 Task: Create a task  Fix issue causing mobile app to crash when device is low on memory , assign it to team member softage.7@softage.net in the project TracePlan and update the status of the task to  At Risk , set the priority of the task to Medium.
Action: Mouse moved to (61, 323)
Screenshot: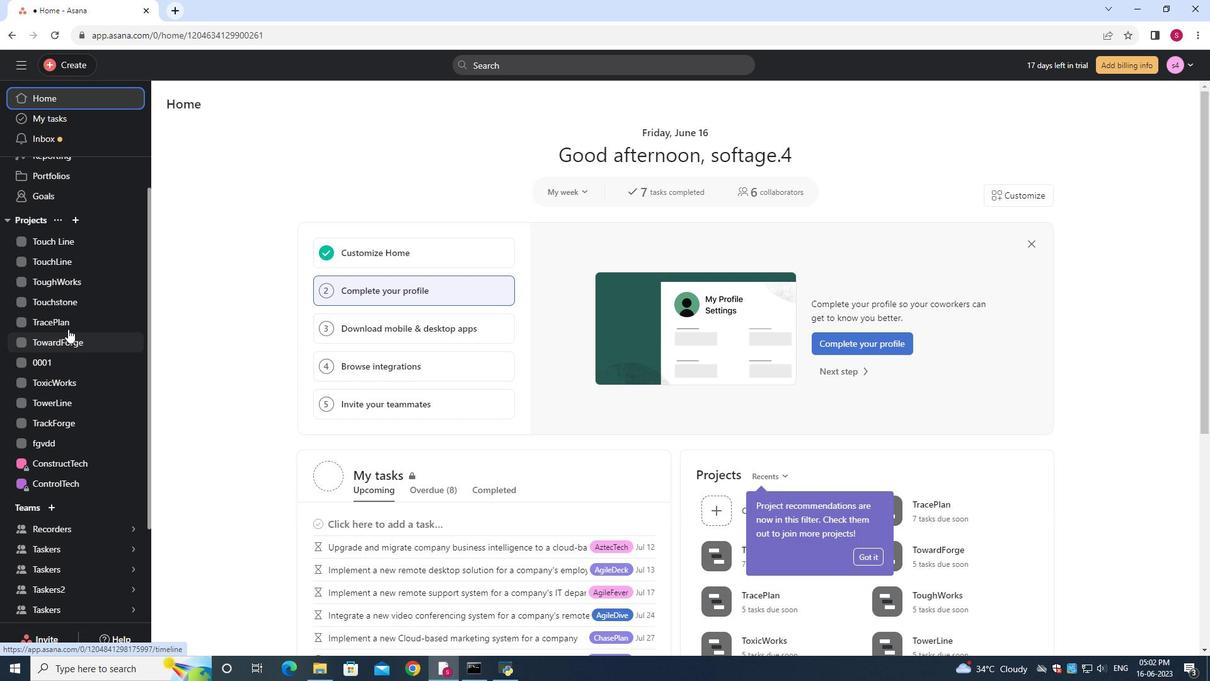 
Action: Mouse pressed left at (61, 323)
Screenshot: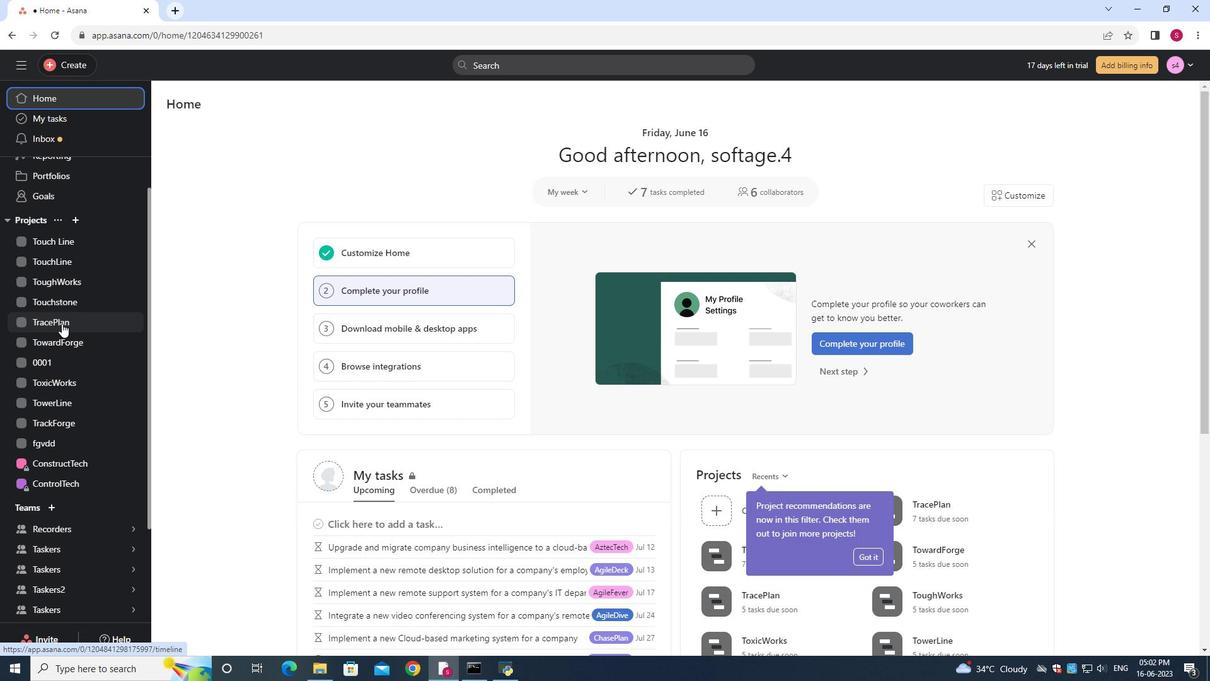 
Action: Mouse moved to (200, 164)
Screenshot: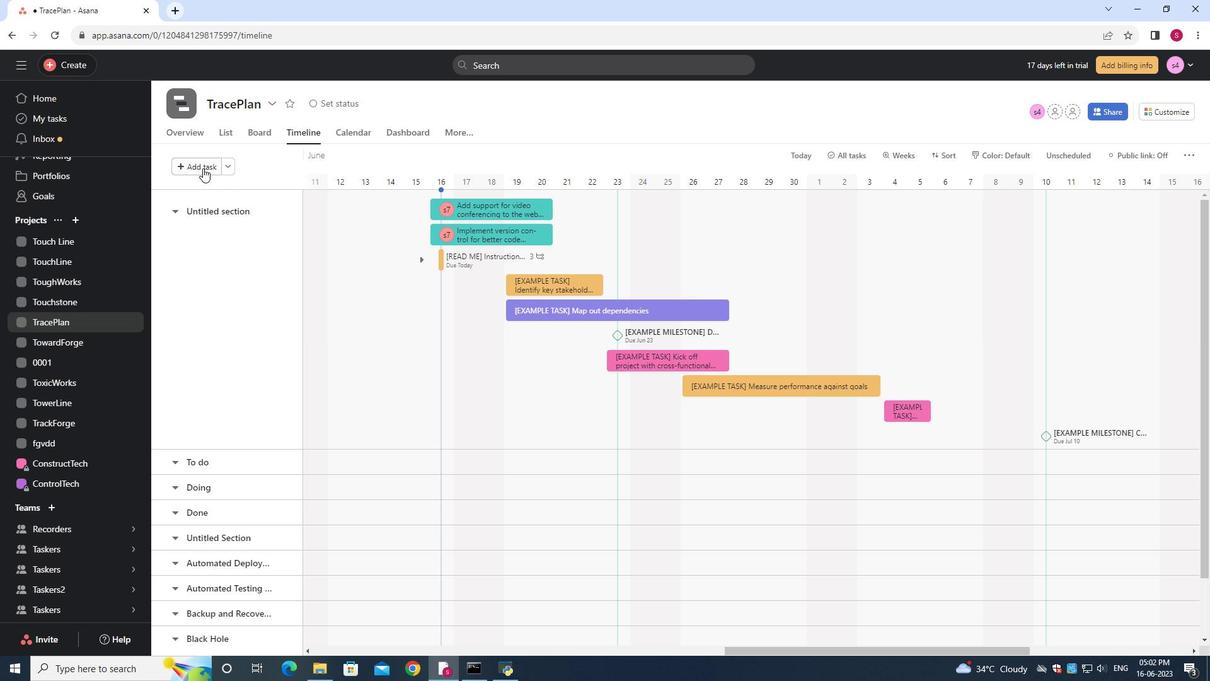 
Action: Mouse pressed left at (200, 164)
Screenshot: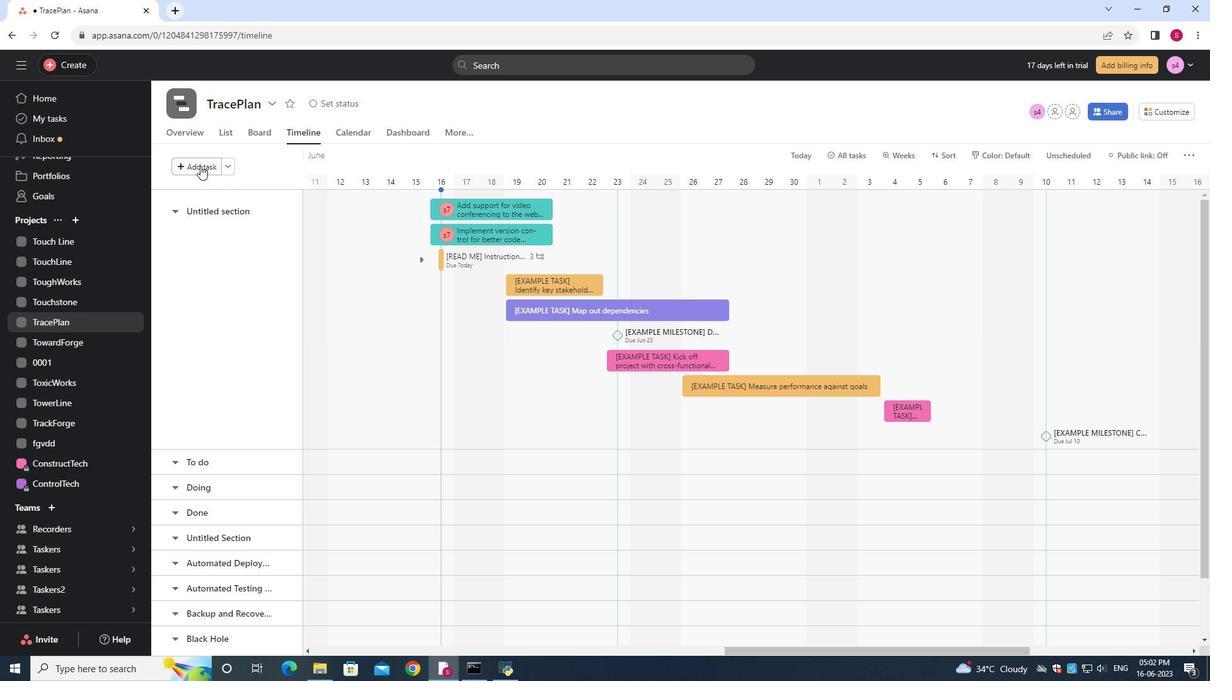 
Action: Mouse moved to (203, 165)
Screenshot: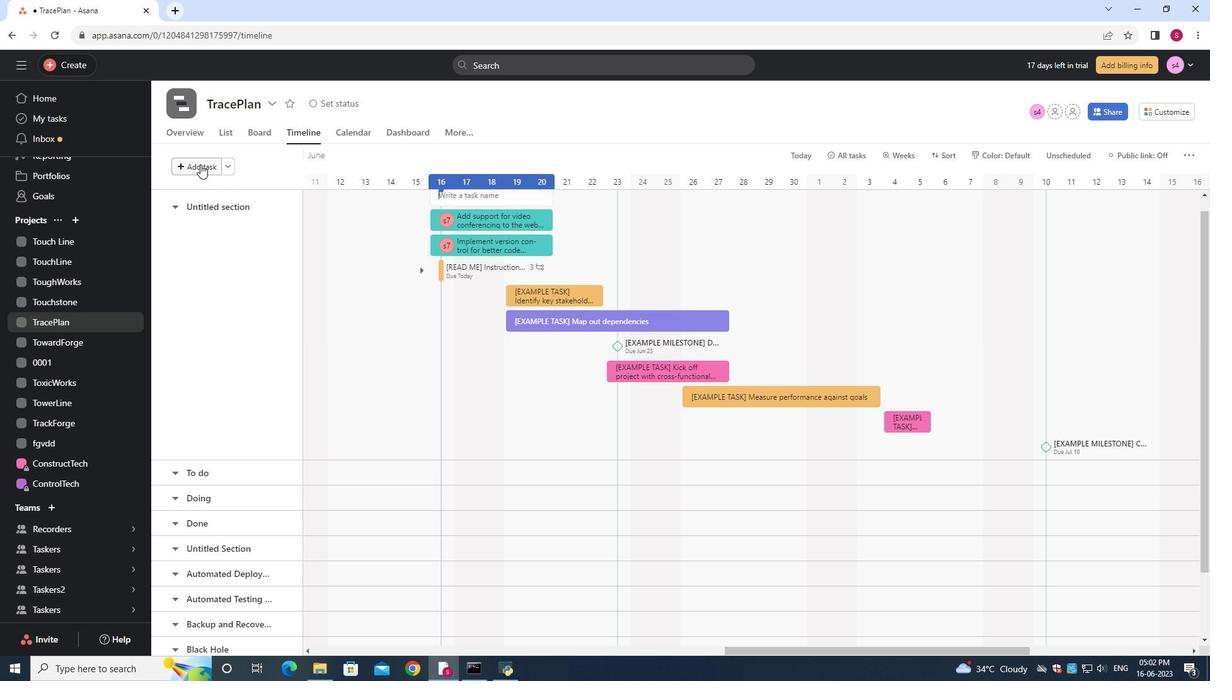 
Action: Key pressed s<Key.backspace><Key.shift><Key.shift><Key.shift><Key.shift><Key.shift><Key.shift><Key.shift><Key.shift><Key.shift><Key.shift>Fix<Key.space>issue<Key.space>causing<Key.space>mobil<Key.space>app<Key.space>to<Key.space>crash<Key.space>when<Key.space>device<Key.space>is<Key.space>low<Key.space>on<Key.space>memory
Screenshot: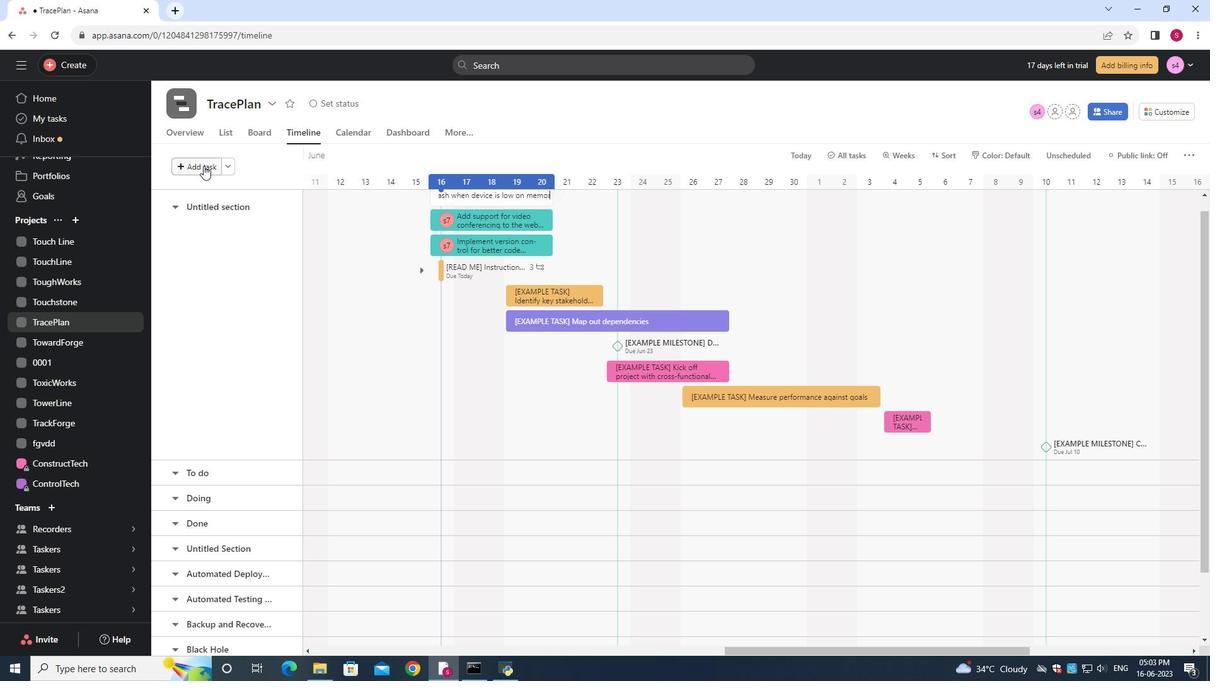 
Action: Mouse moved to (551, 193)
Screenshot: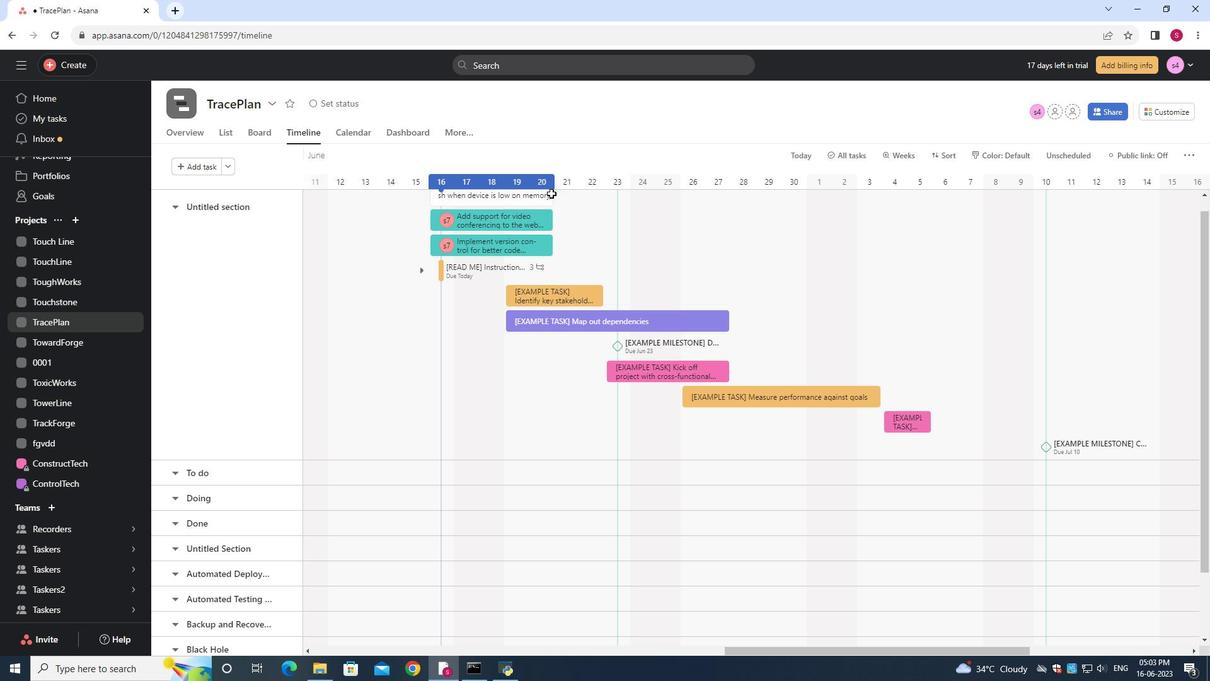 
Action: Mouse pressed left at (551, 193)
Screenshot: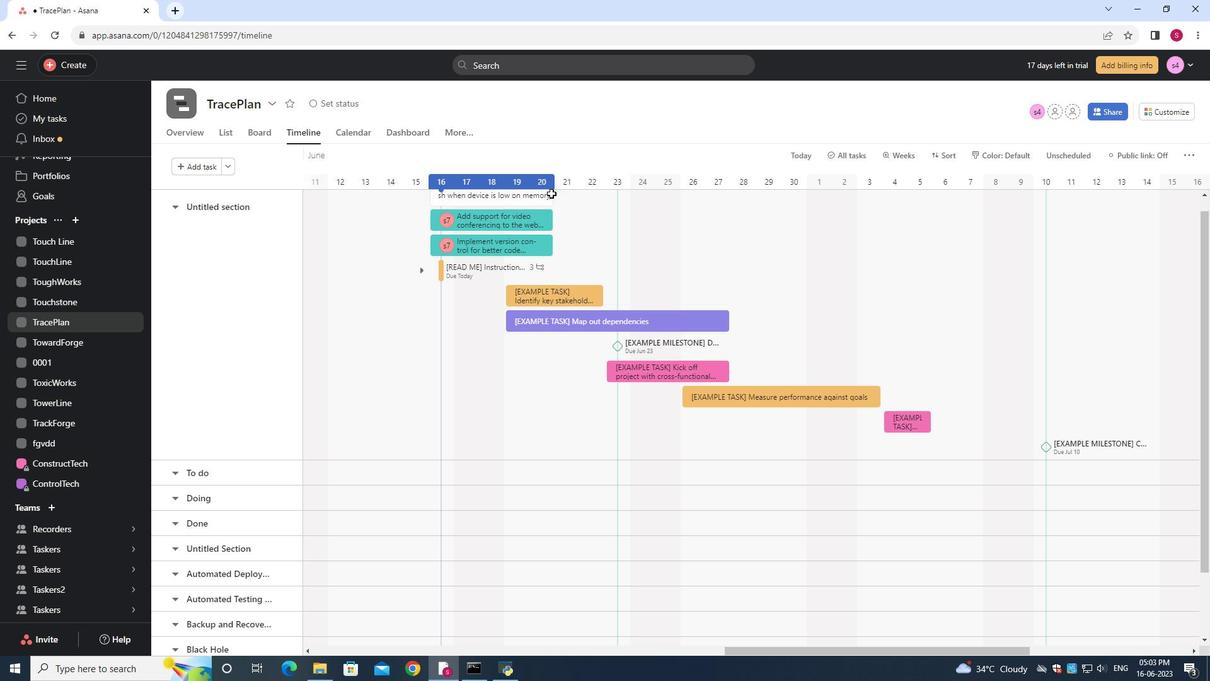 
Action: Mouse moved to (915, 250)
Screenshot: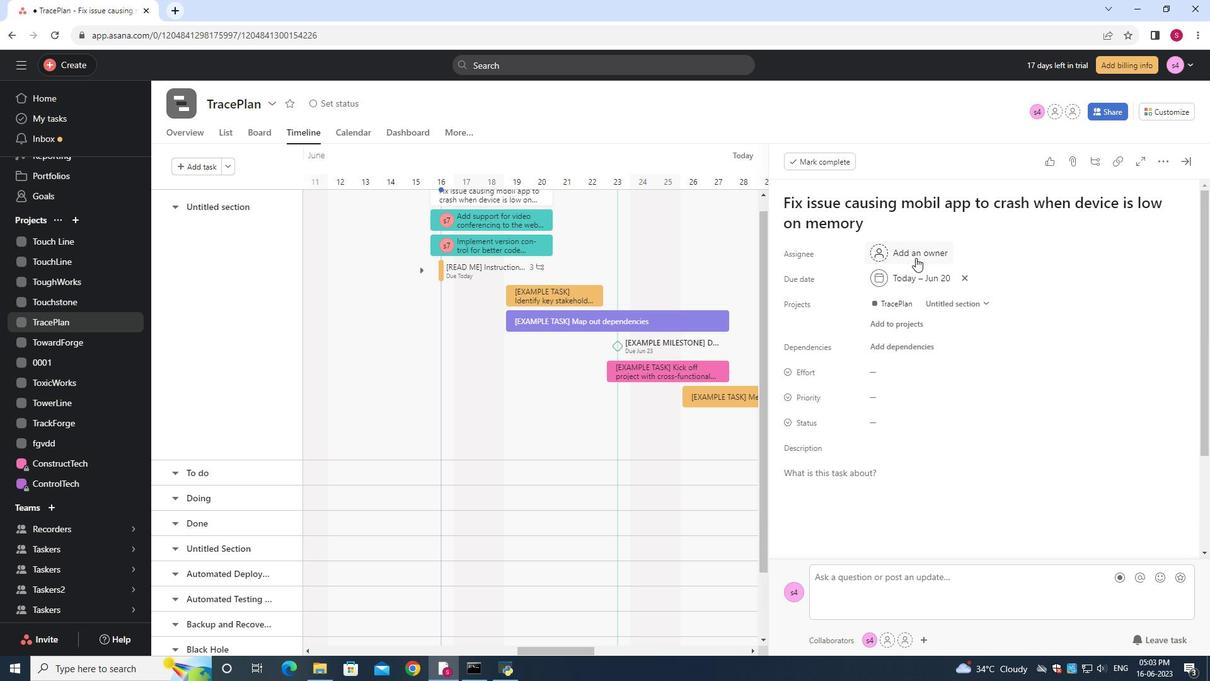 
Action: Mouse pressed left at (915, 250)
Screenshot: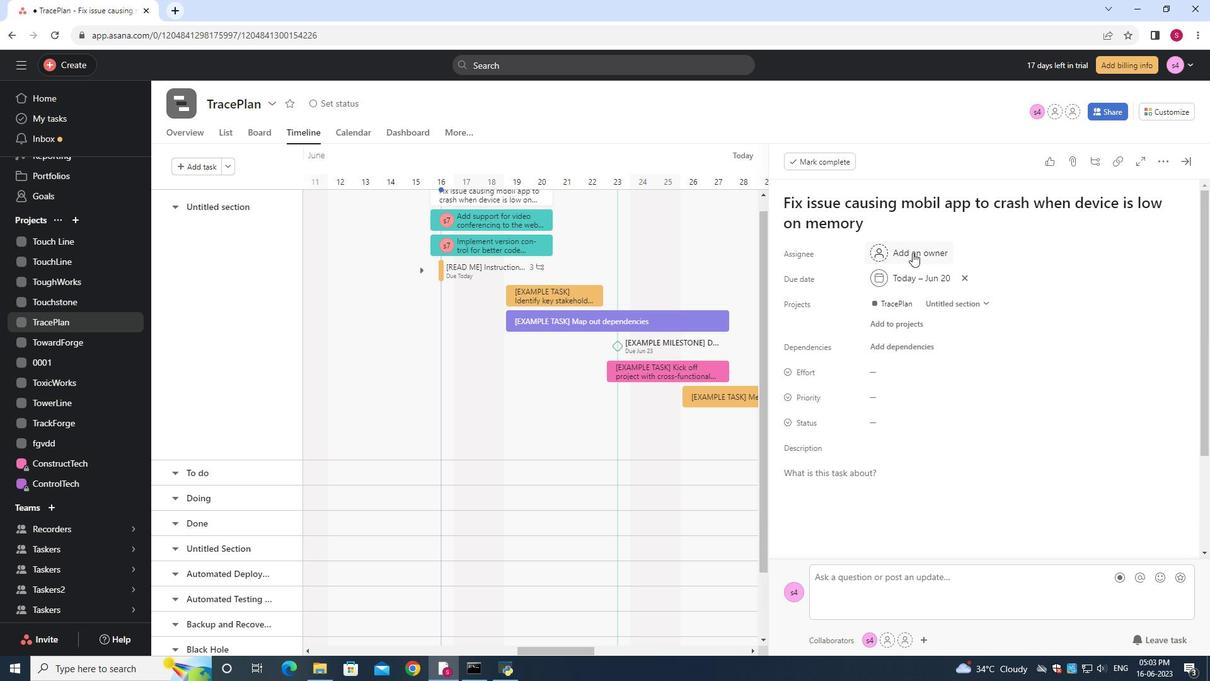 
Action: Mouse moved to (916, 251)
Screenshot: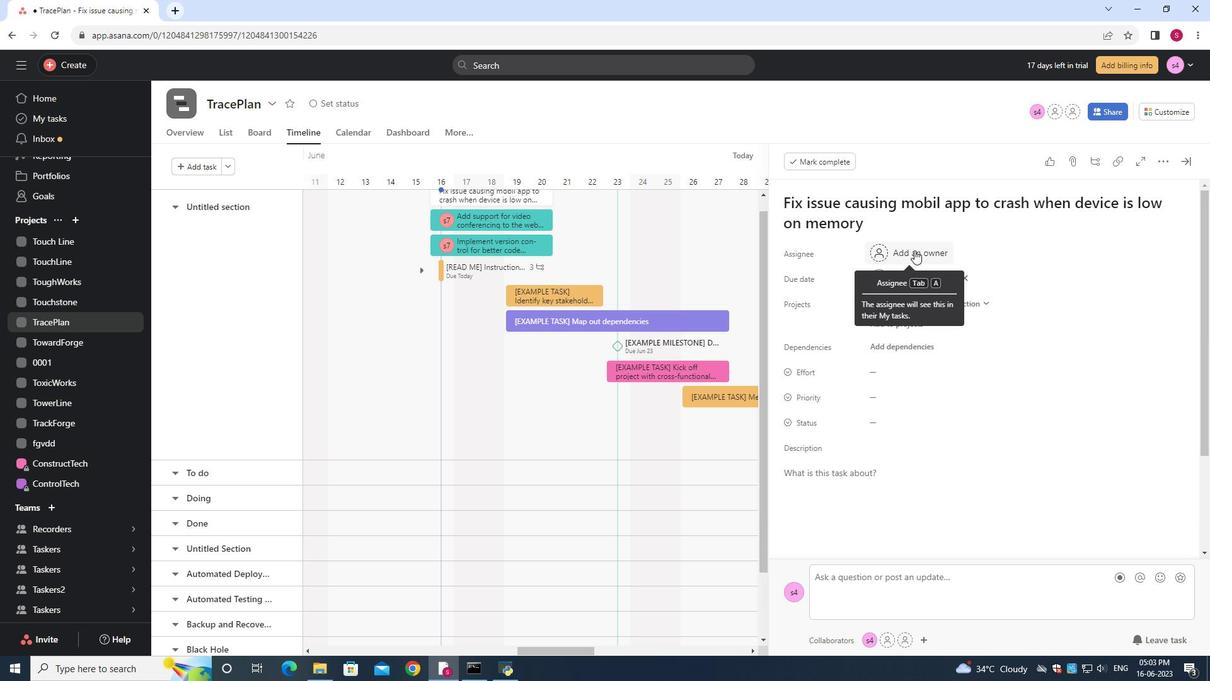 
Action: Key pressed softage.7<Key.shift>@softage.net
Screenshot: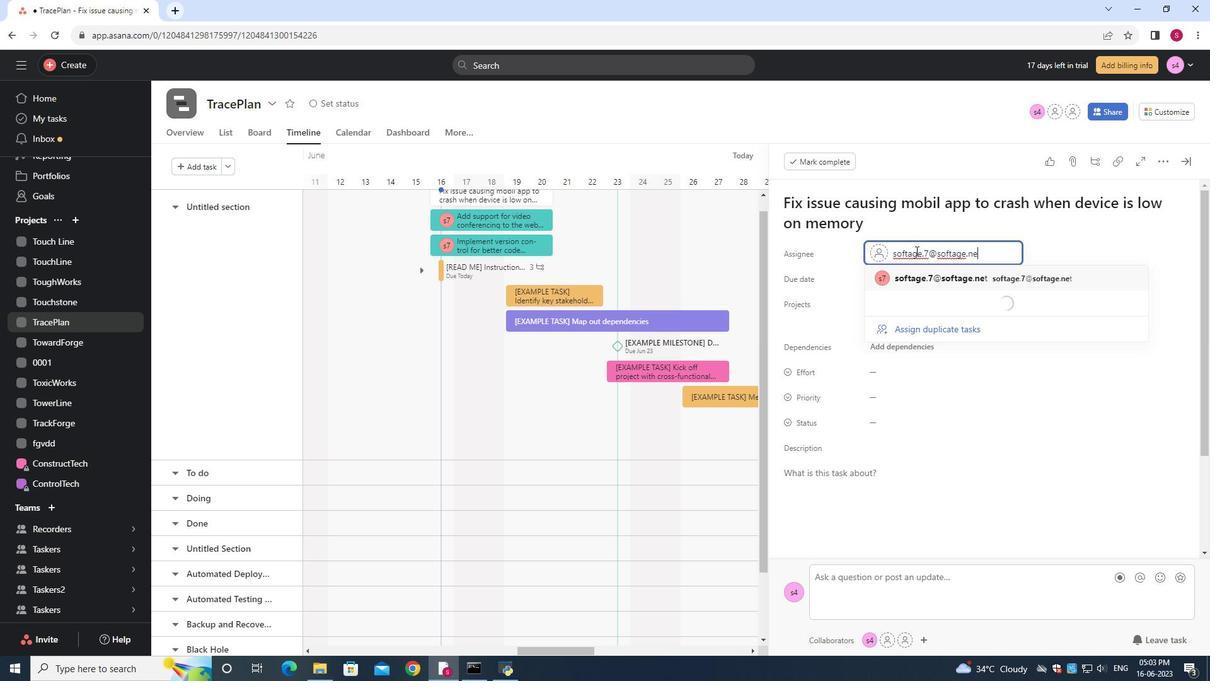
Action: Mouse moved to (956, 280)
Screenshot: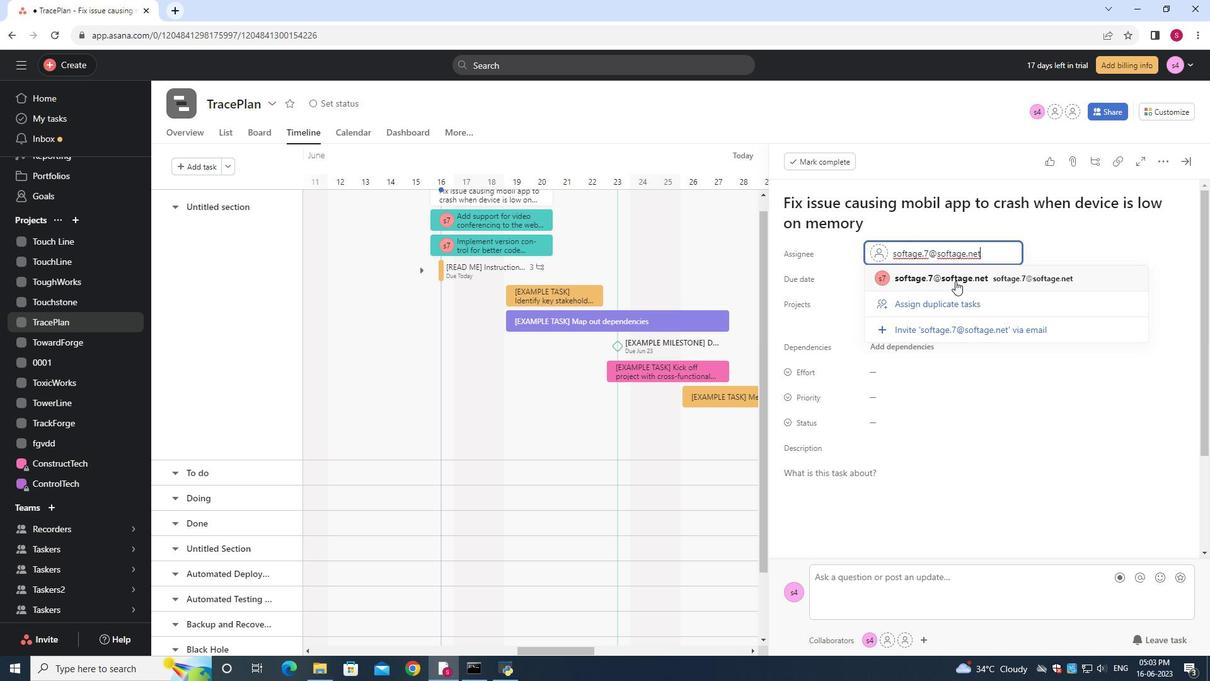 
Action: Mouse pressed left at (956, 280)
Screenshot: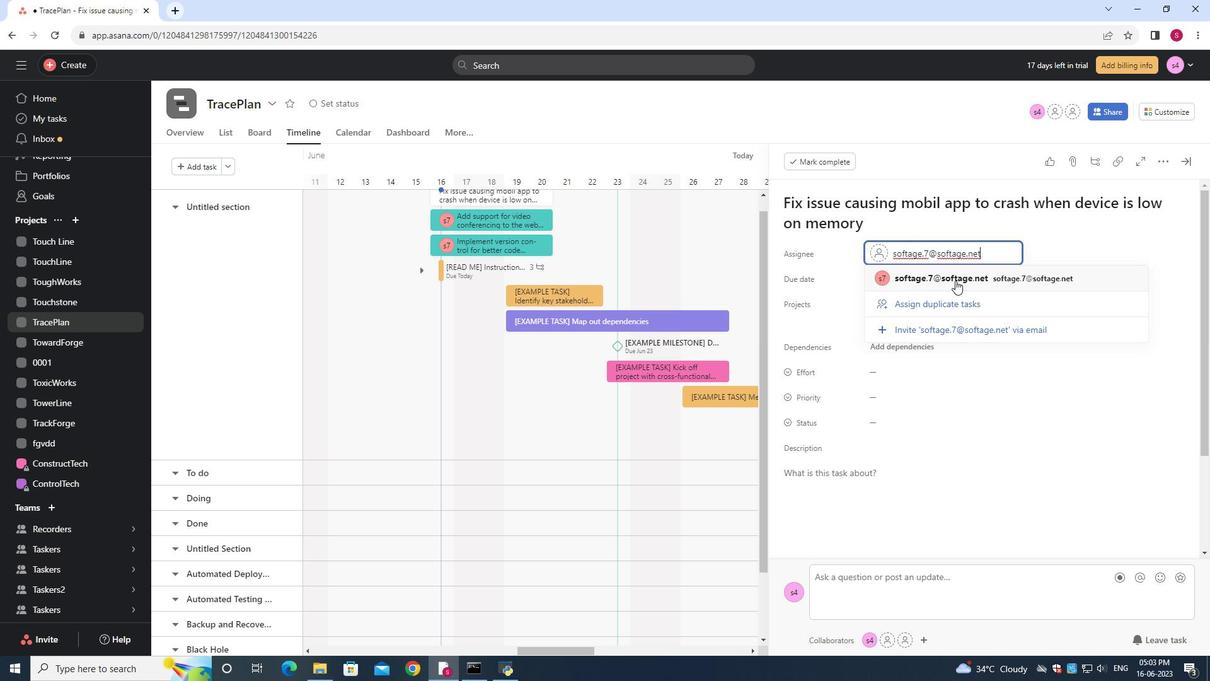
Action: Mouse moved to (882, 425)
Screenshot: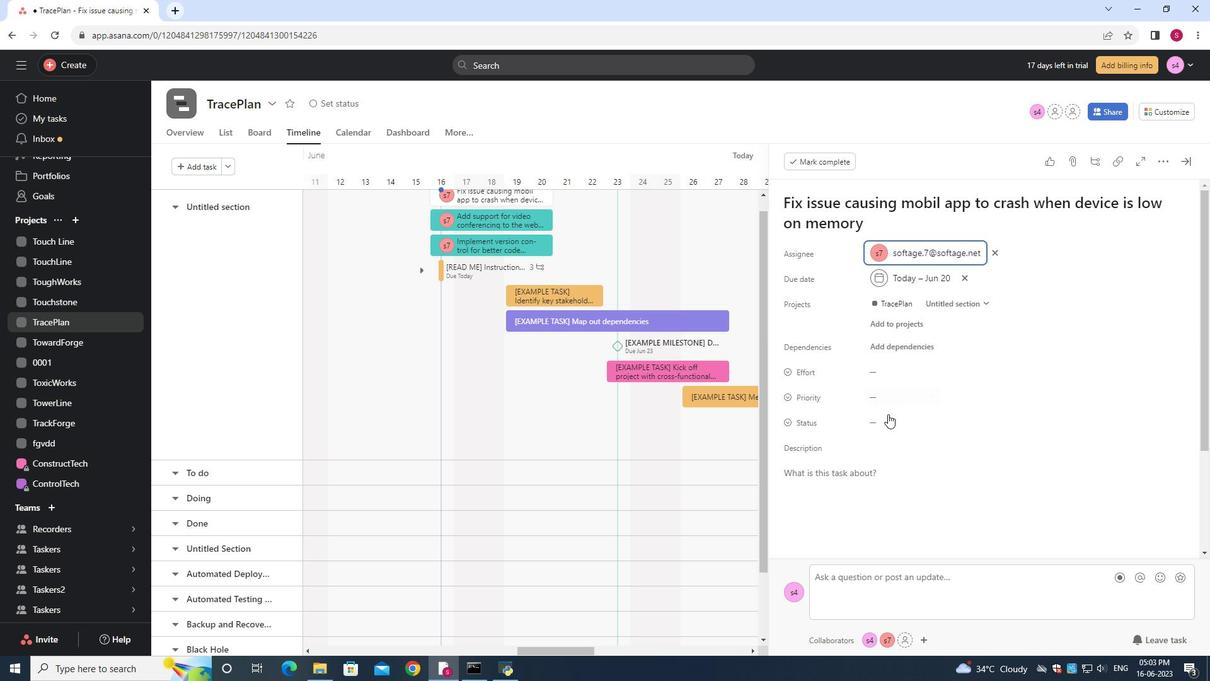 
Action: Mouse pressed left at (882, 425)
Screenshot: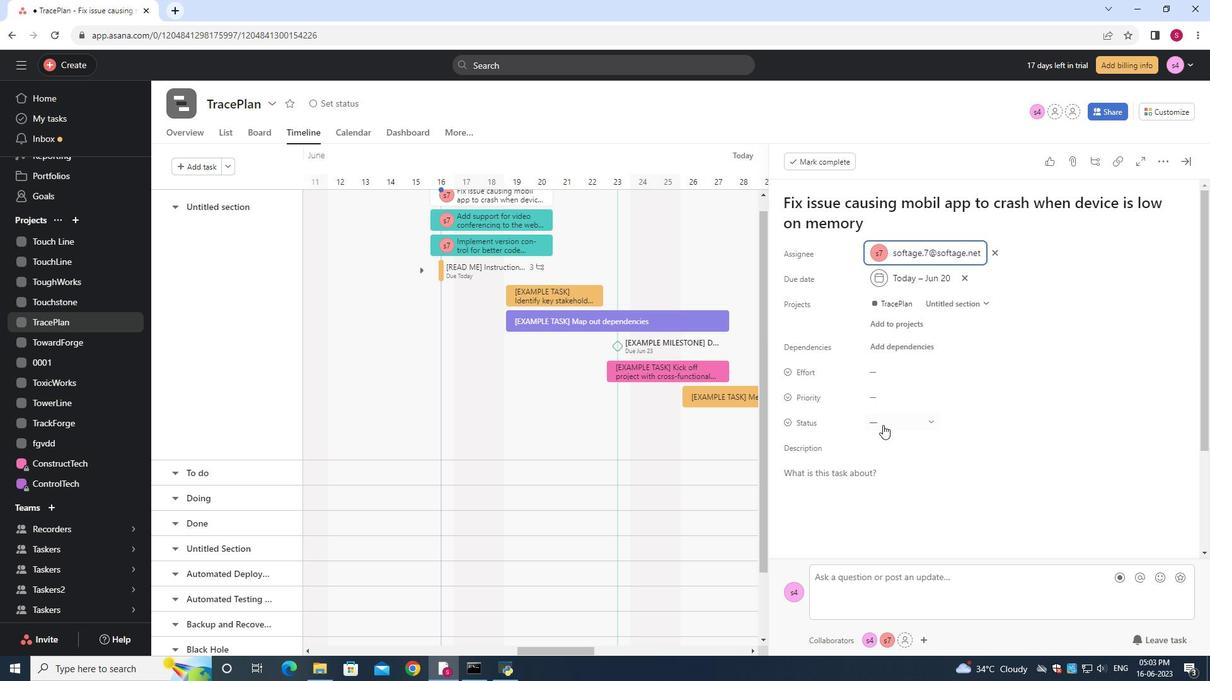 
Action: Mouse moved to (901, 484)
Screenshot: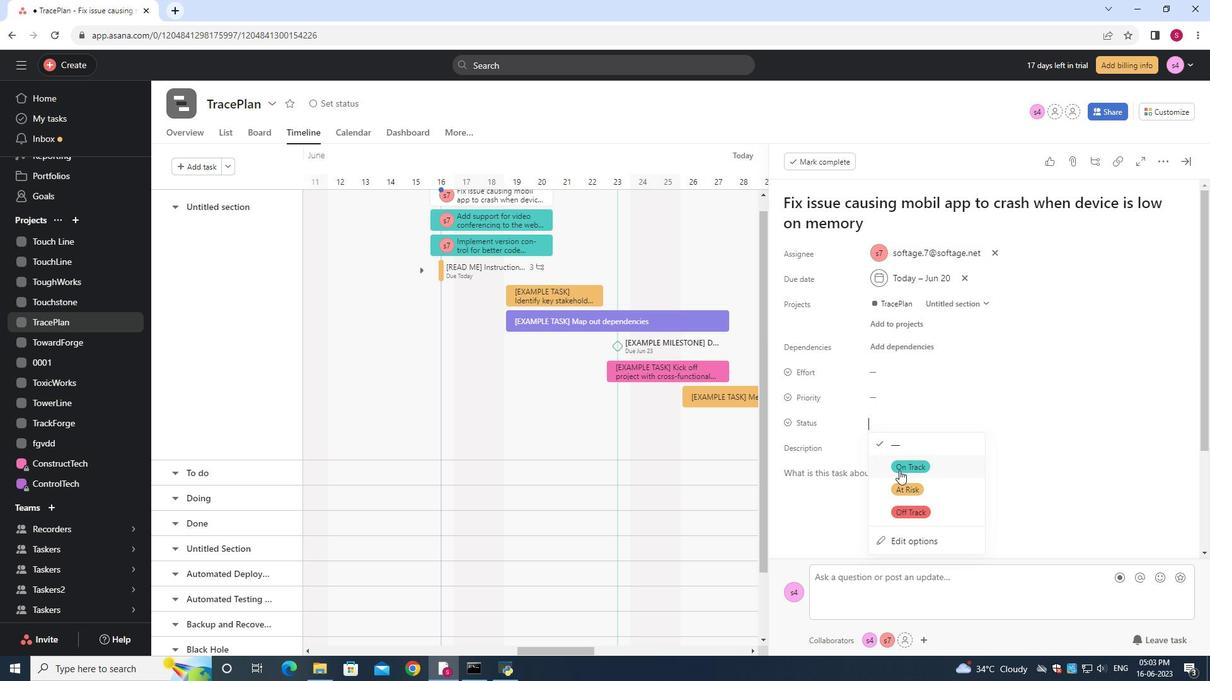 
Action: Mouse pressed left at (901, 484)
Screenshot: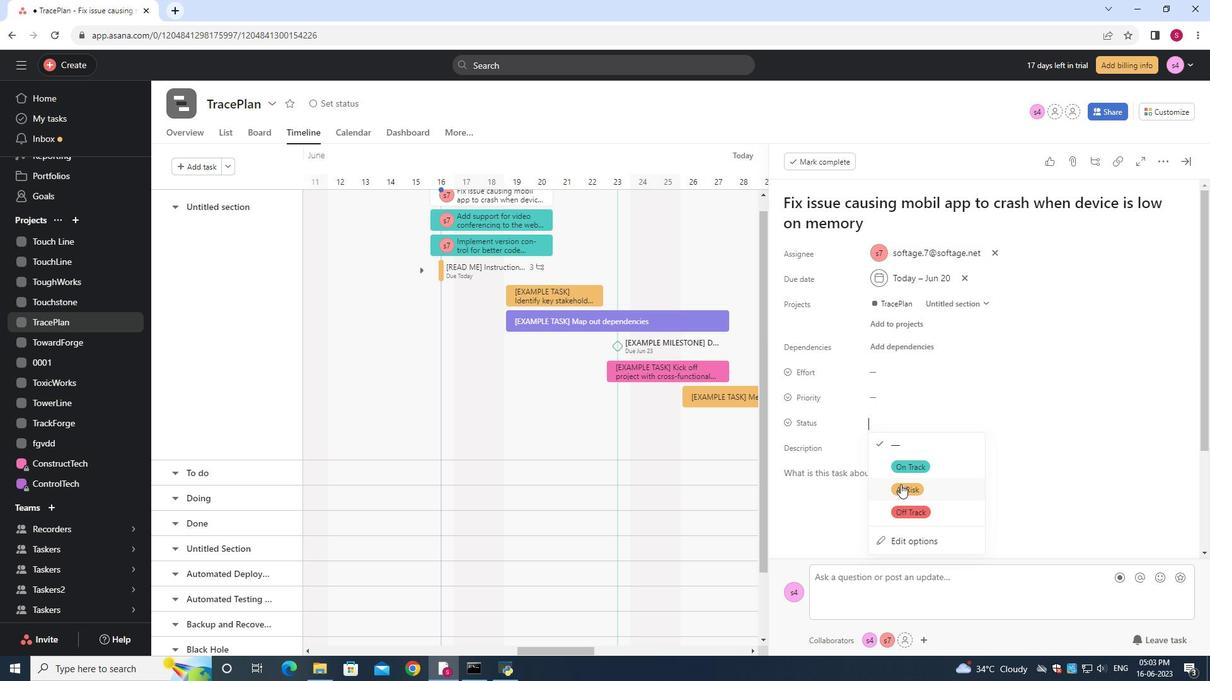 
Action: Mouse moved to (885, 397)
Screenshot: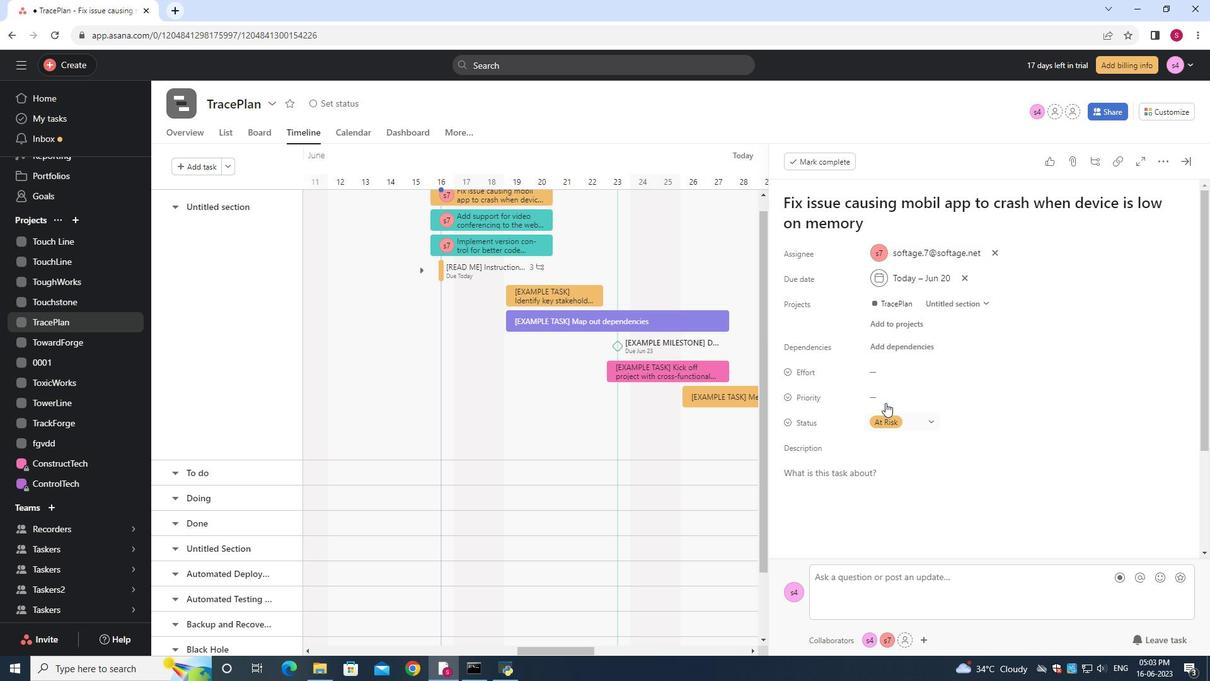 
Action: Mouse pressed left at (885, 397)
Screenshot: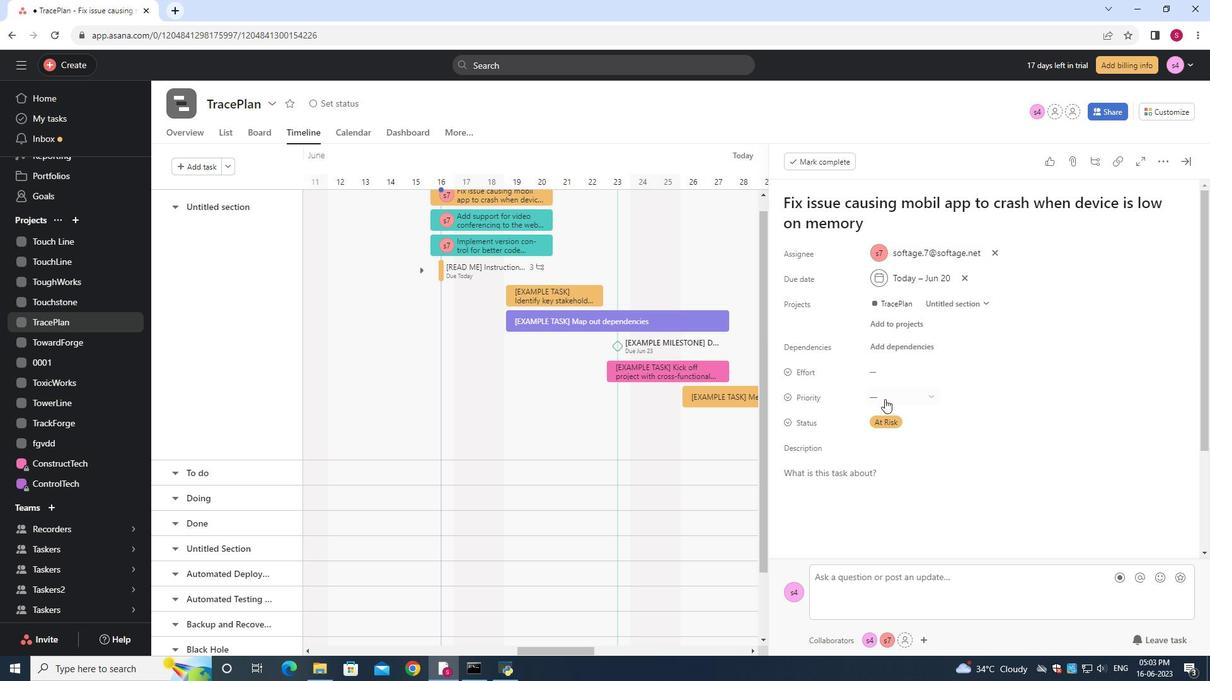 
Action: Mouse moved to (906, 457)
Screenshot: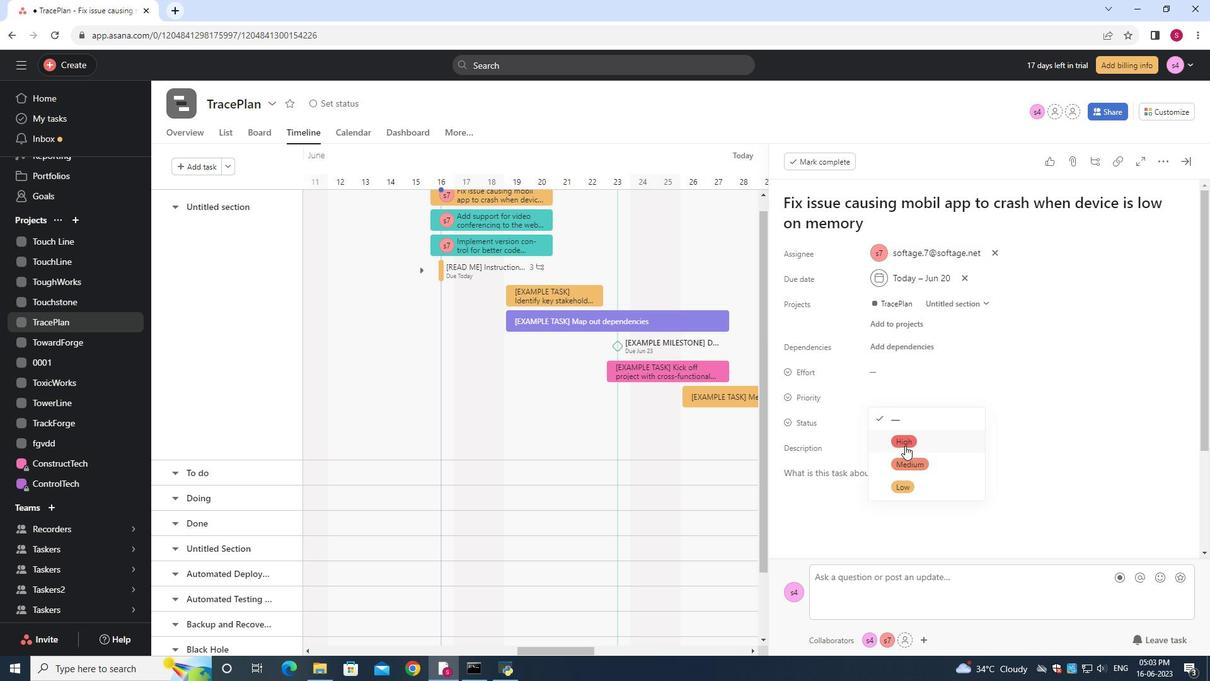 
Action: Mouse pressed left at (906, 457)
Screenshot: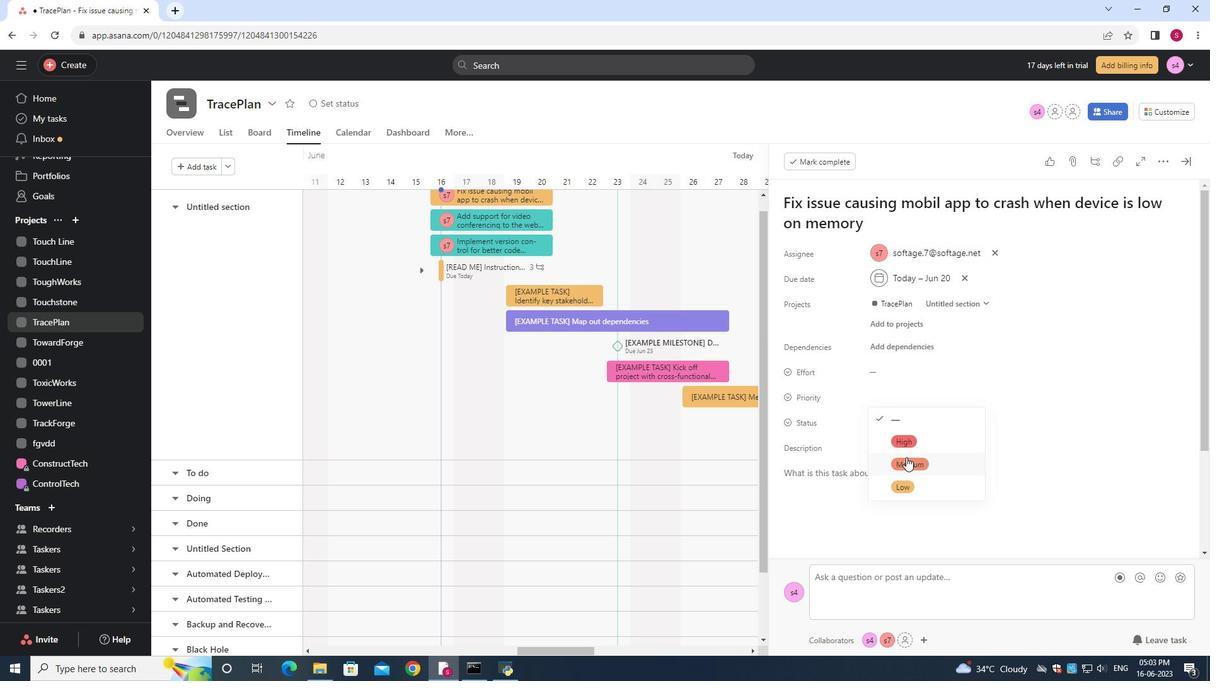 
Action: Mouse moved to (896, 392)
Screenshot: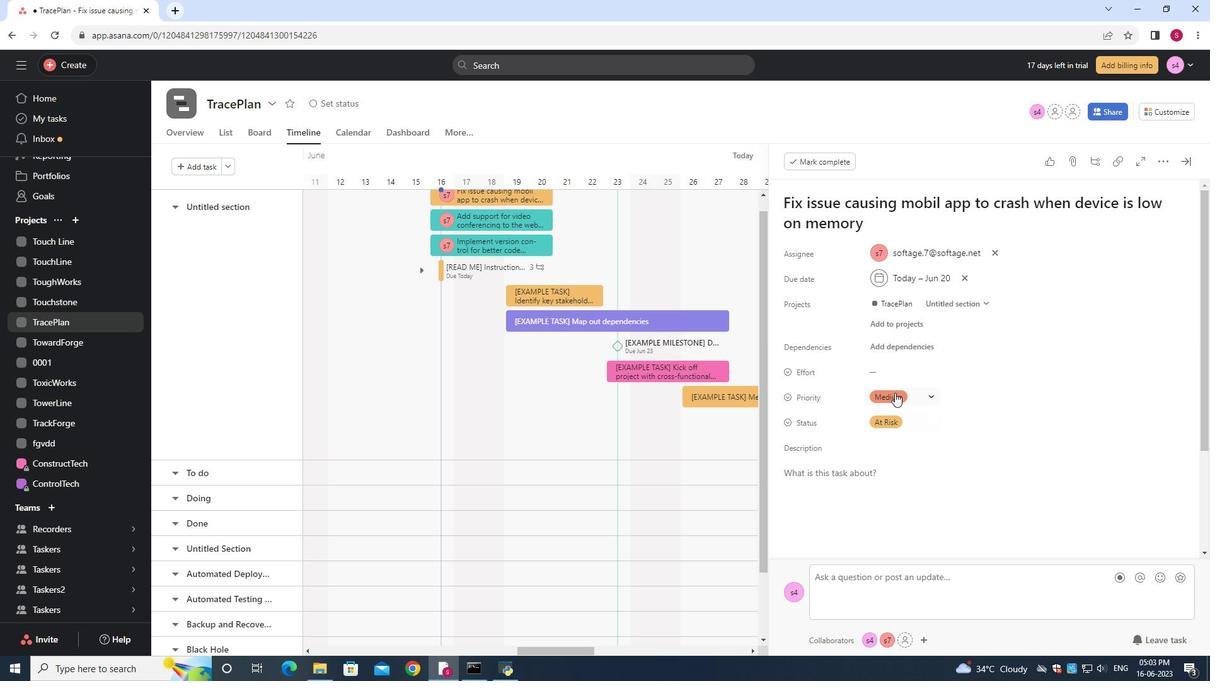 
